 Task: Assign Shilpa Srivastava as Assignee of Issue Issue0030 in Backlog  in Scrum Project Project0006 in Jira
Action: Mouse moved to (402, 461)
Screenshot: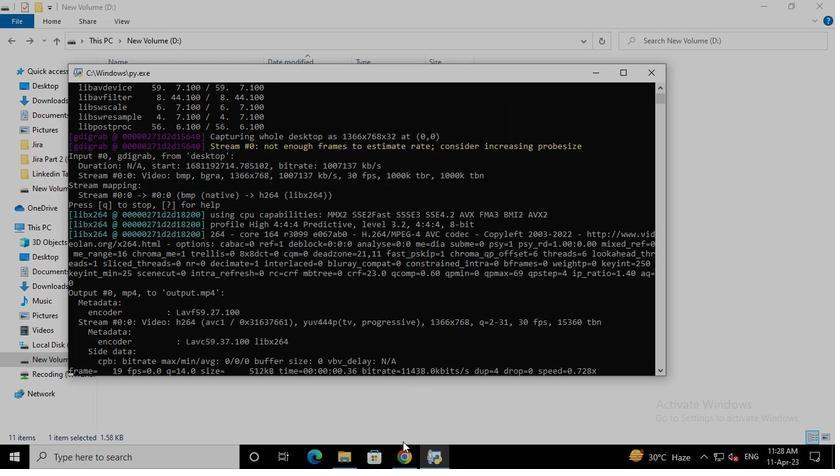 
Action: Mouse pressed left at (402, 461)
Screenshot: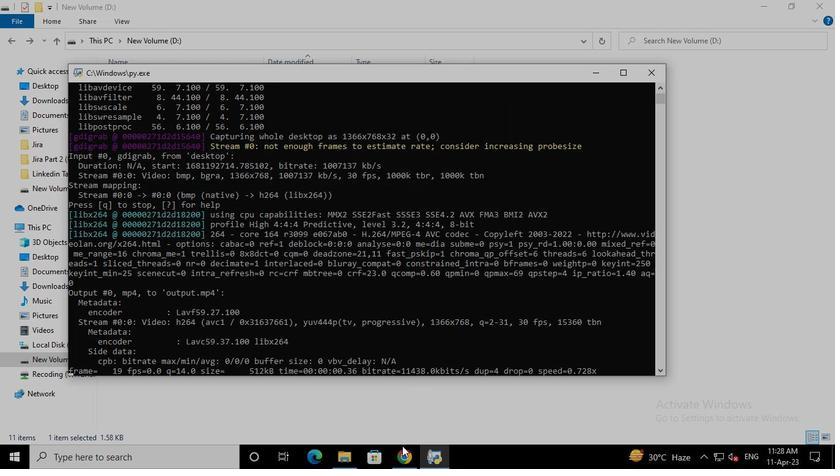 
Action: Mouse moved to (97, 189)
Screenshot: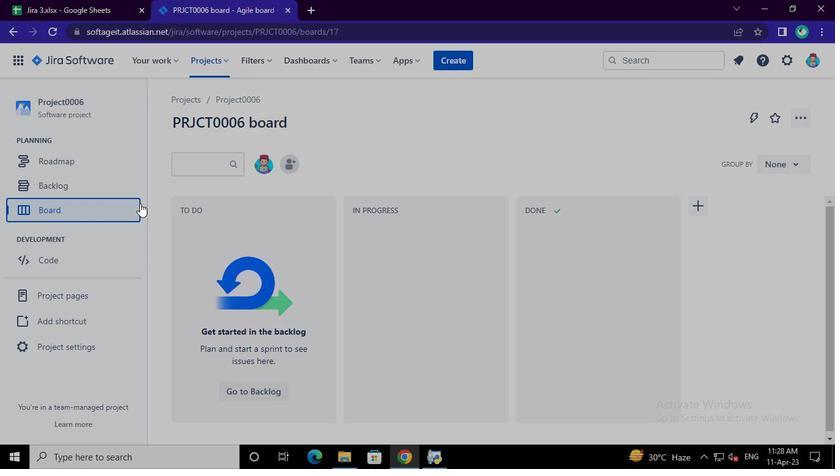 
Action: Mouse pressed left at (97, 189)
Screenshot: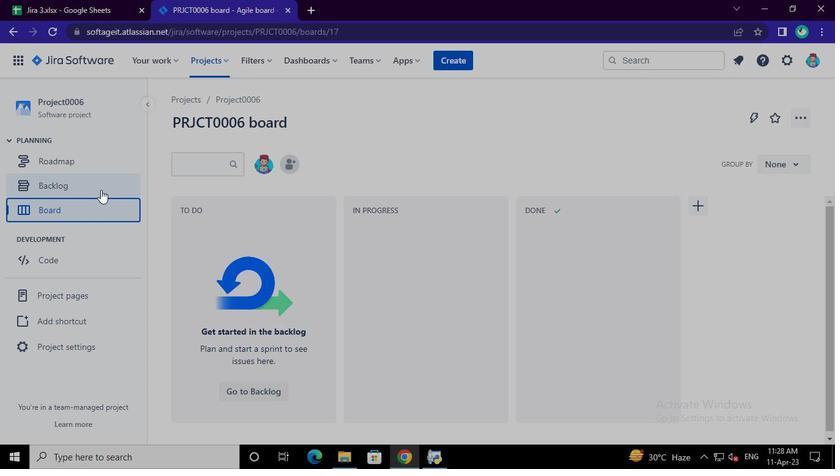 
Action: Mouse moved to (751, 371)
Screenshot: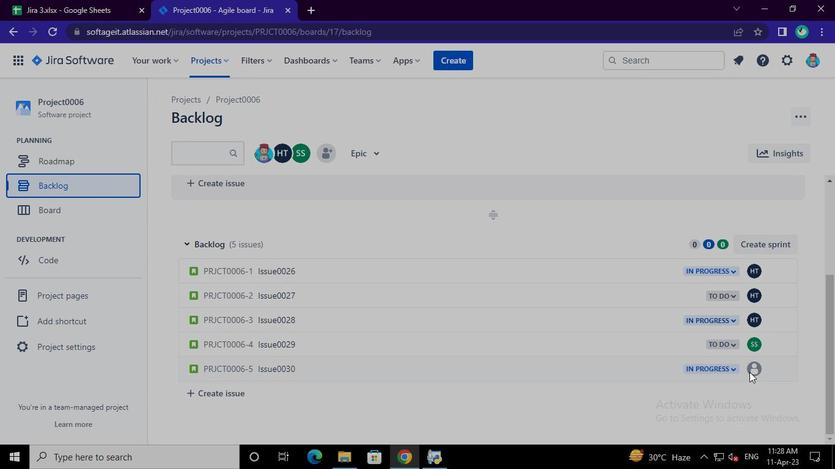 
Action: Mouse pressed left at (751, 371)
Screenshot: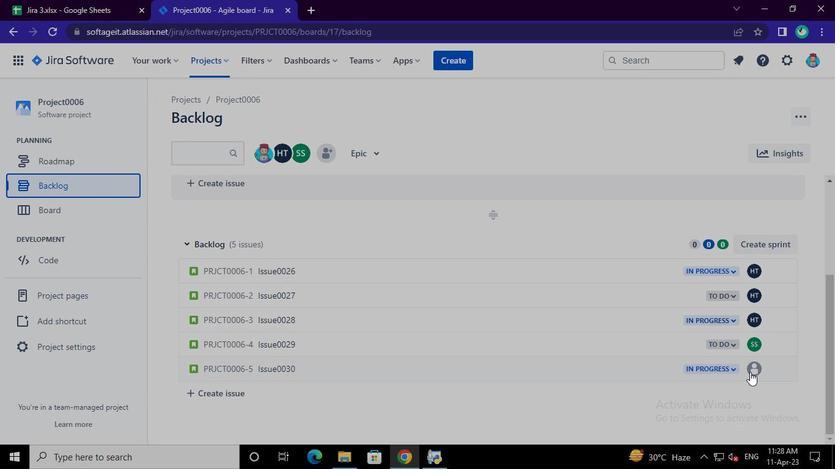 
Action: Mouse moved to (645, 373)
Screenshot: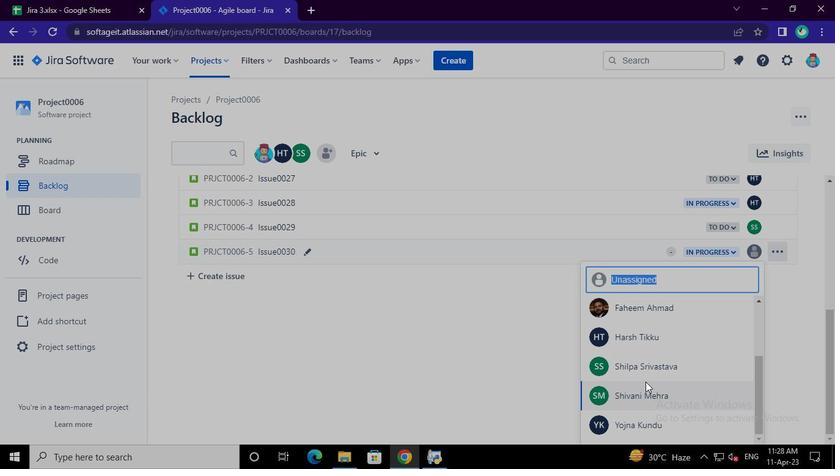 
Action: Mouse pressed left at (645, 373)
Screenshot: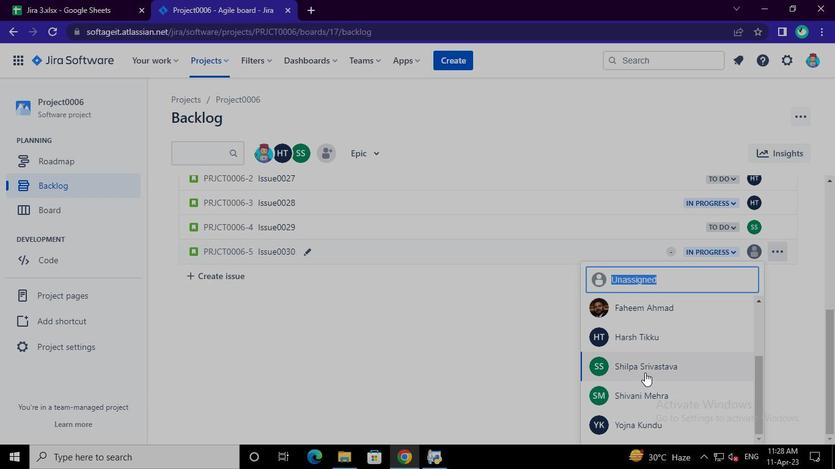 
Action: Mouse moved to (442, 456)
Screenshot: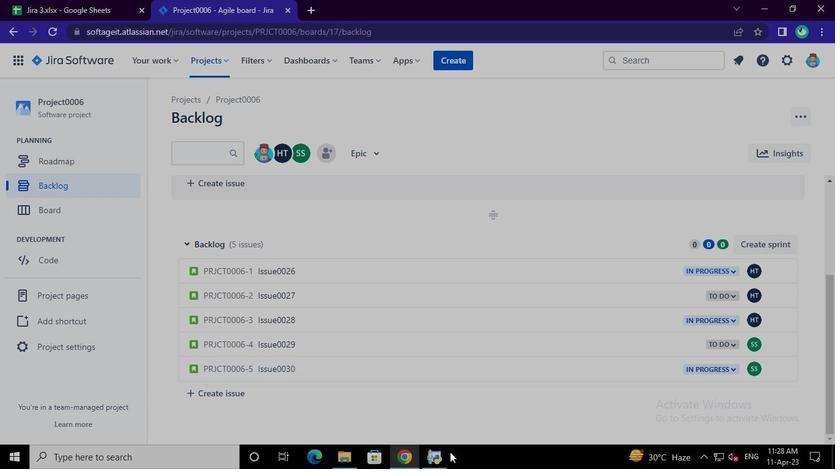
Action: Mouse pressed left at (442, 456)
Screenshot: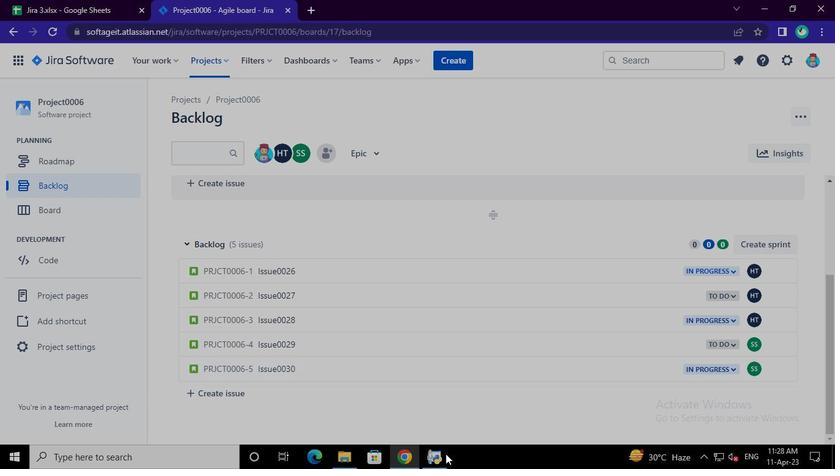 
Action: Mouse moved to (647, 78)
Screenshot: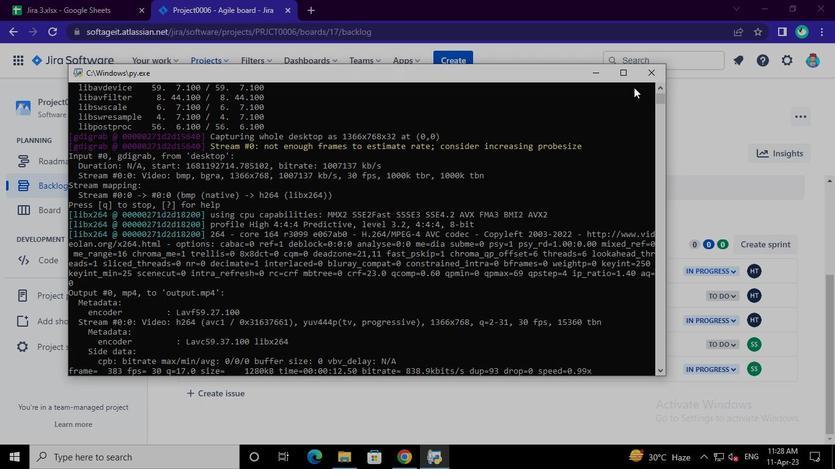
Action: Mouse pressed left at (647, 78)
Screenshot: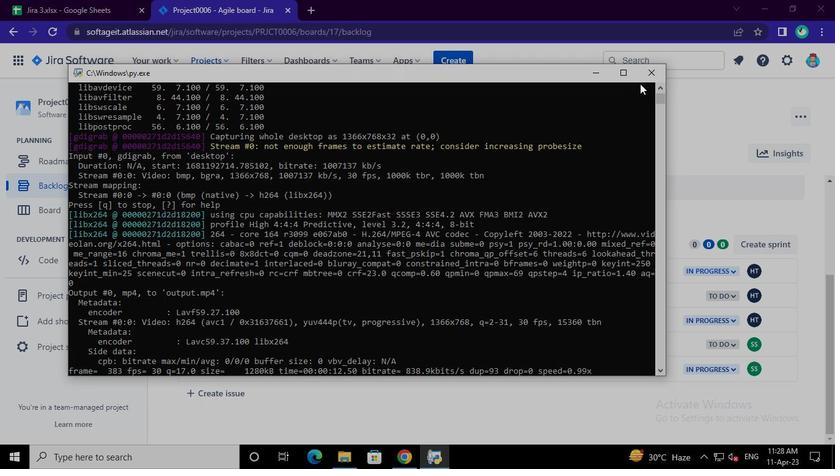 
